 Task: Create a section Fast Break and in the section, add a milestone Cloud-to-Cloud Integration in the project ArtisanTech
Action: Mouse moved to (67, 275)
Screenshot: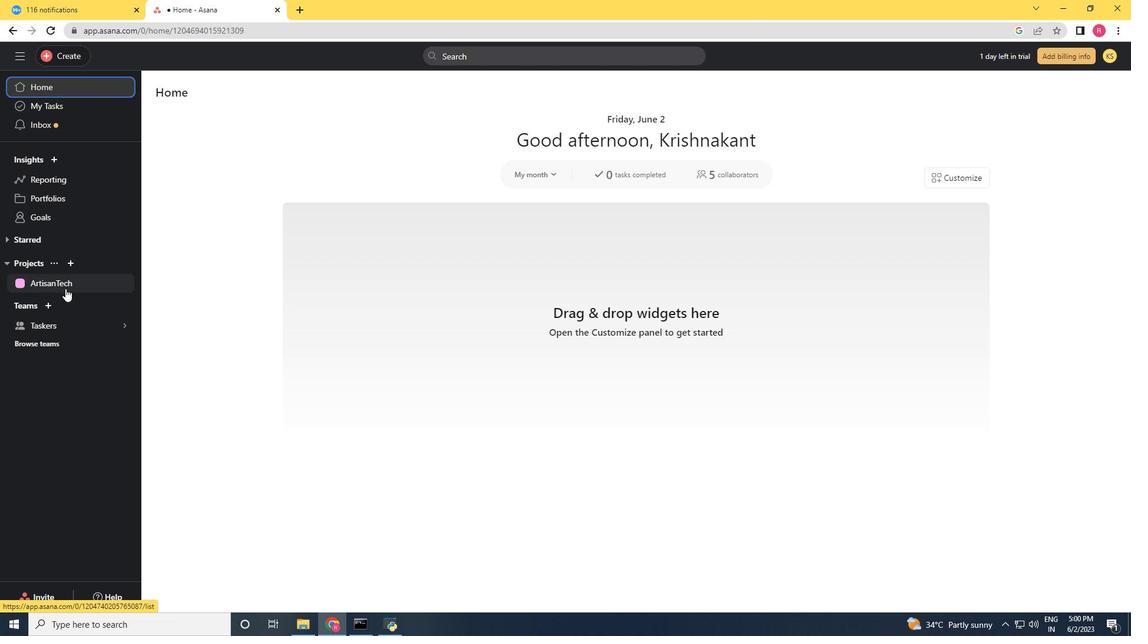 
Action: Mouse pressed left at (67, 275)
Screenshot: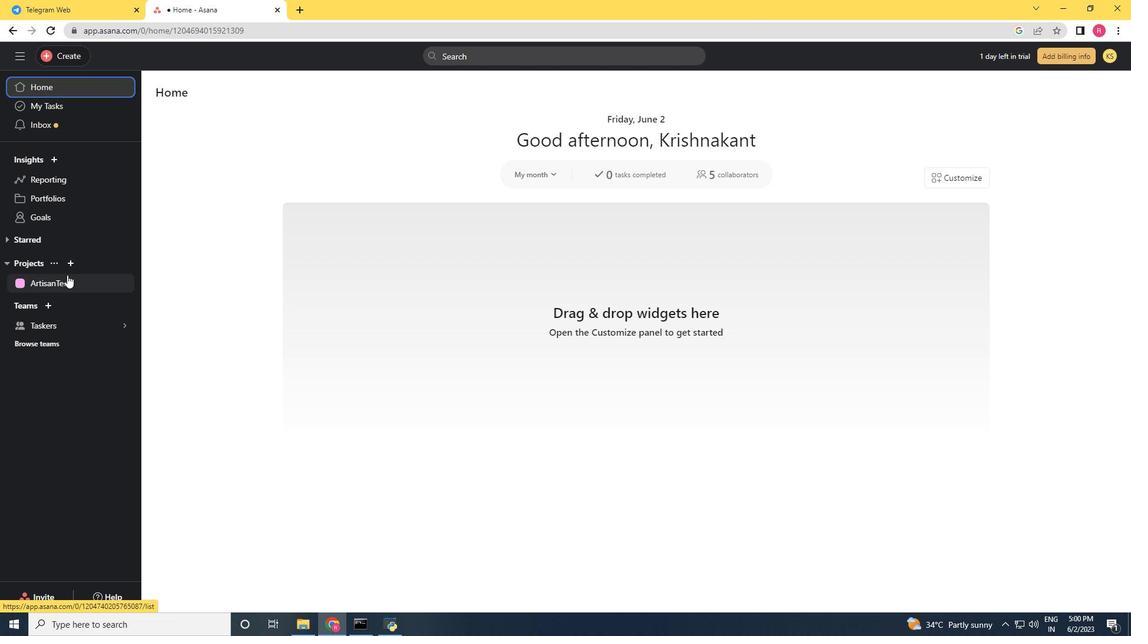 
Action: Mouse moved to (203, 550)
Screenshot: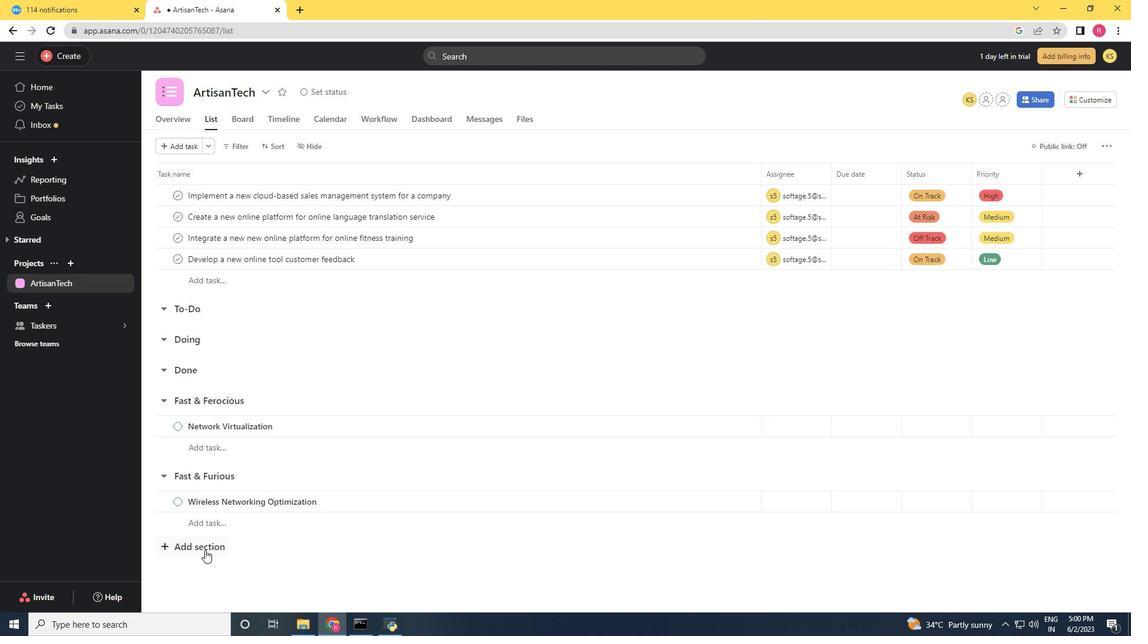 
Action: Mouse pressed left at (203, 550)
Screenshot: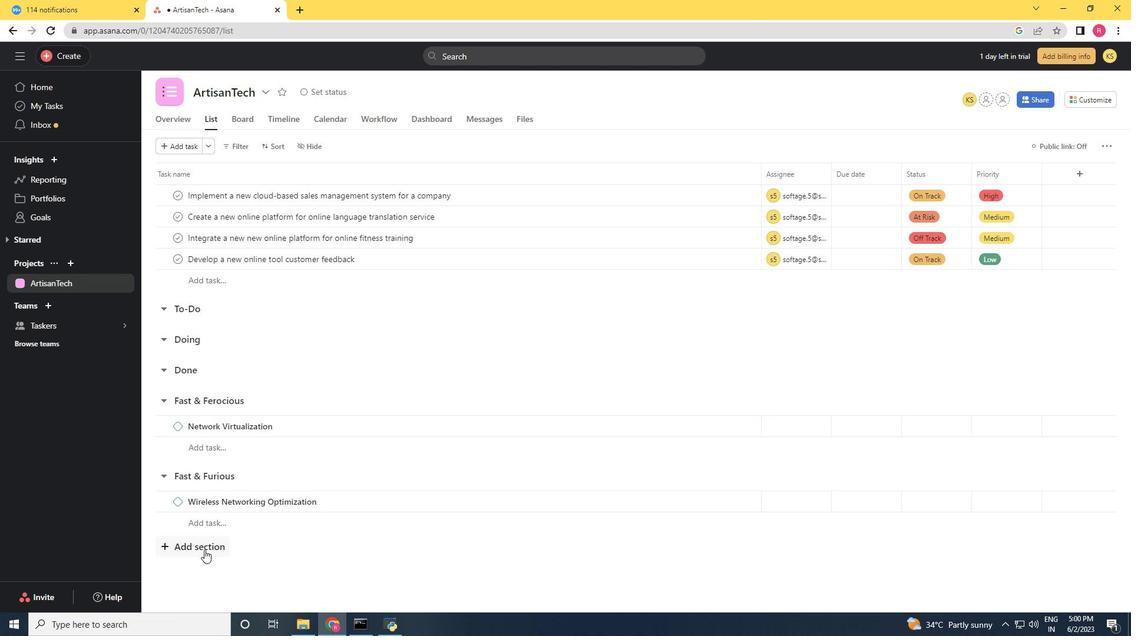
Action: Mouse moved to (99, 496)
Screenshot: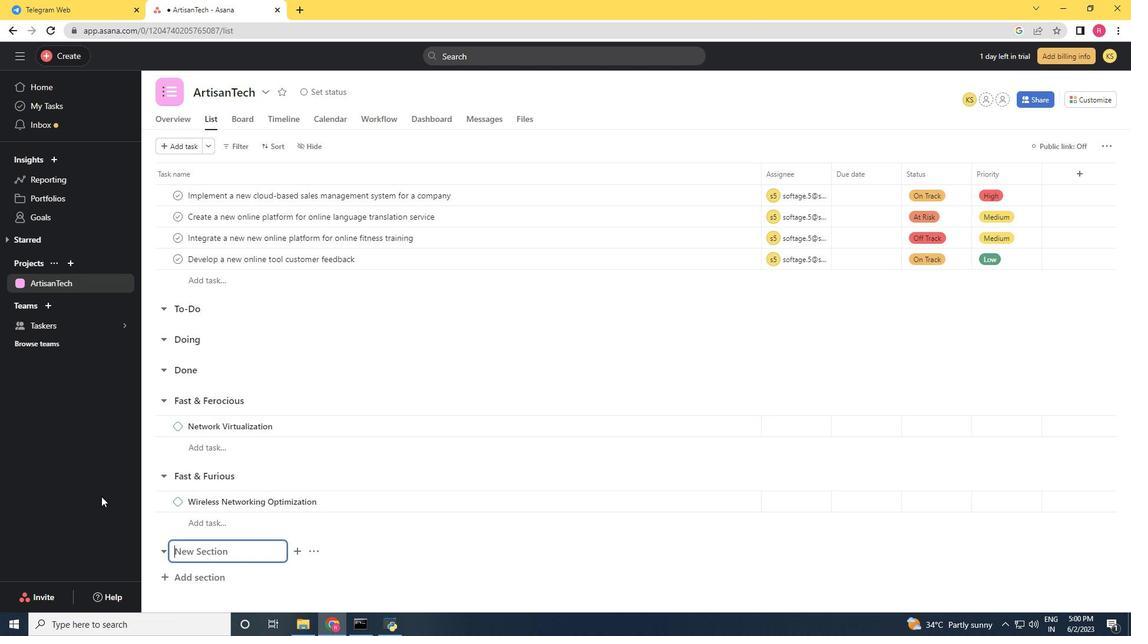 
Action: Key pressed <Key.shift><Key.shift><Key.shift><Key.shift><Key.shift><Key.shift><Key.shift><Key.shift><Key.shift><Key.shift><Key.shift>Fast<Key.space><Key.shift>Break
Screenshot: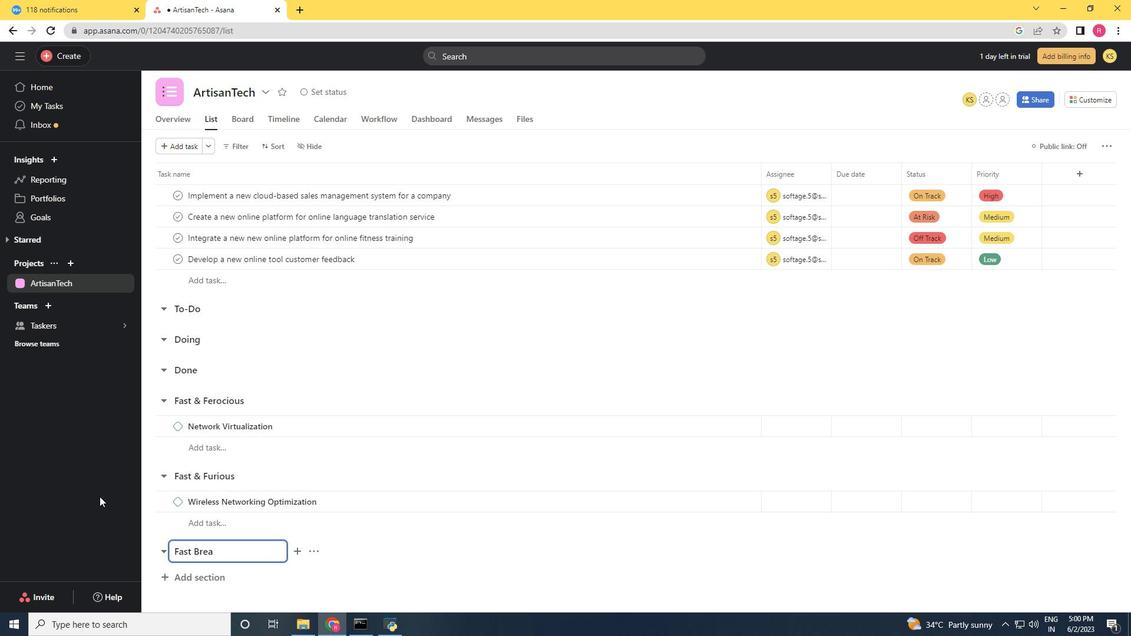 
Action: Mouse moved to (119, 486)
Screenshot: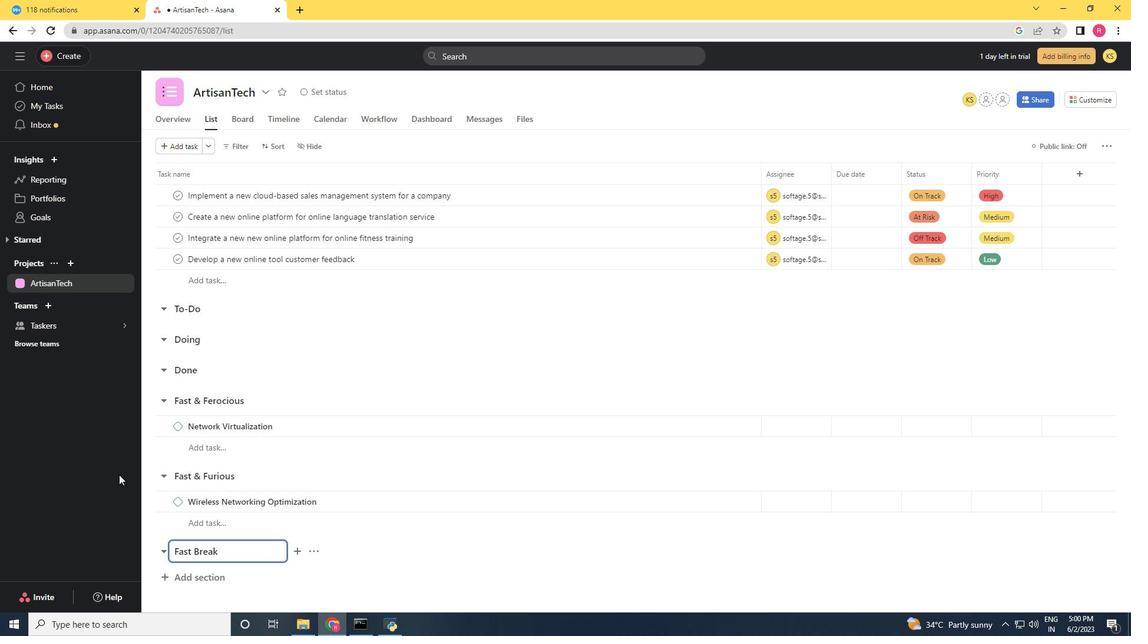 
Action: Mouse scrolled (119, 486) with delta (0, 0)
Screenshot: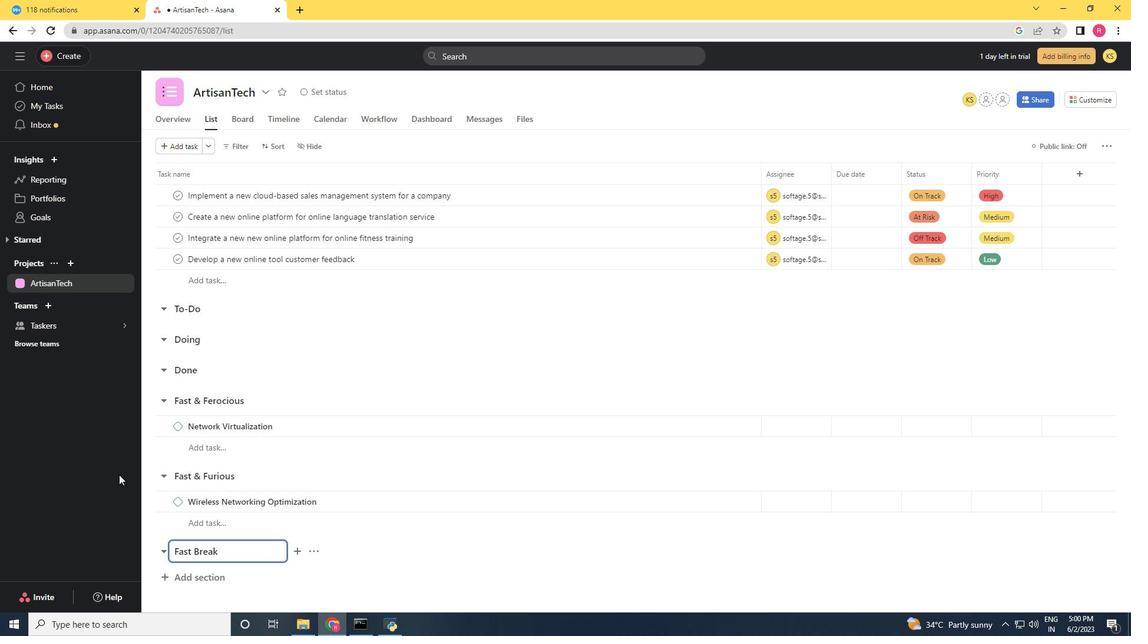 
Action: Mouse moved to (120, 493)
Screenshot: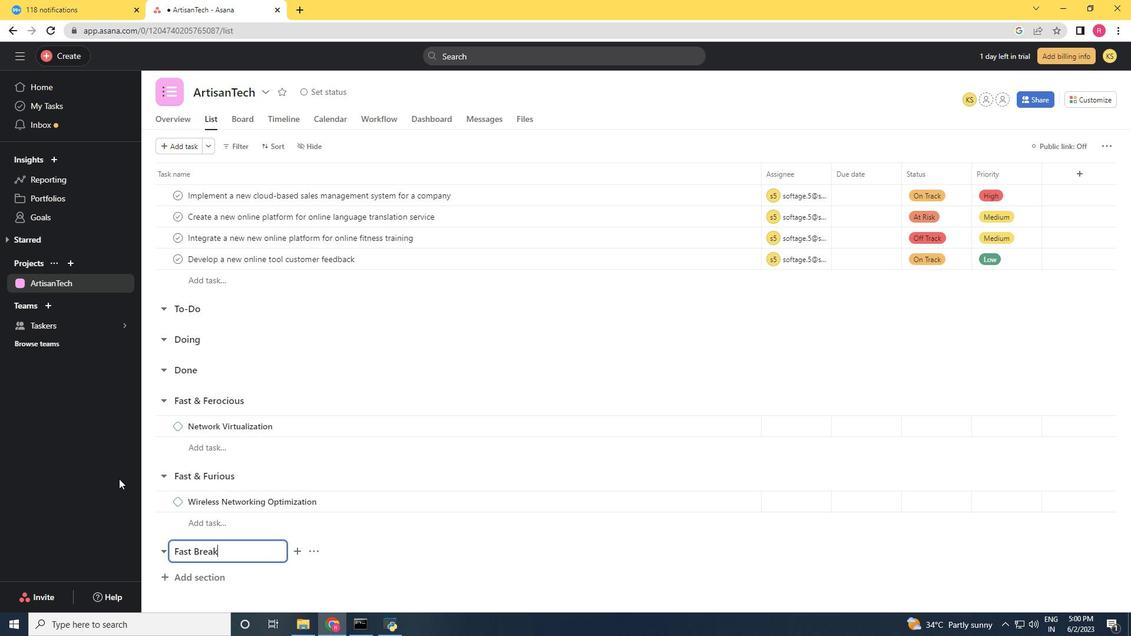 
Action: Mouse scrolled (120, 493) with delta (0, 0)
Screenshot: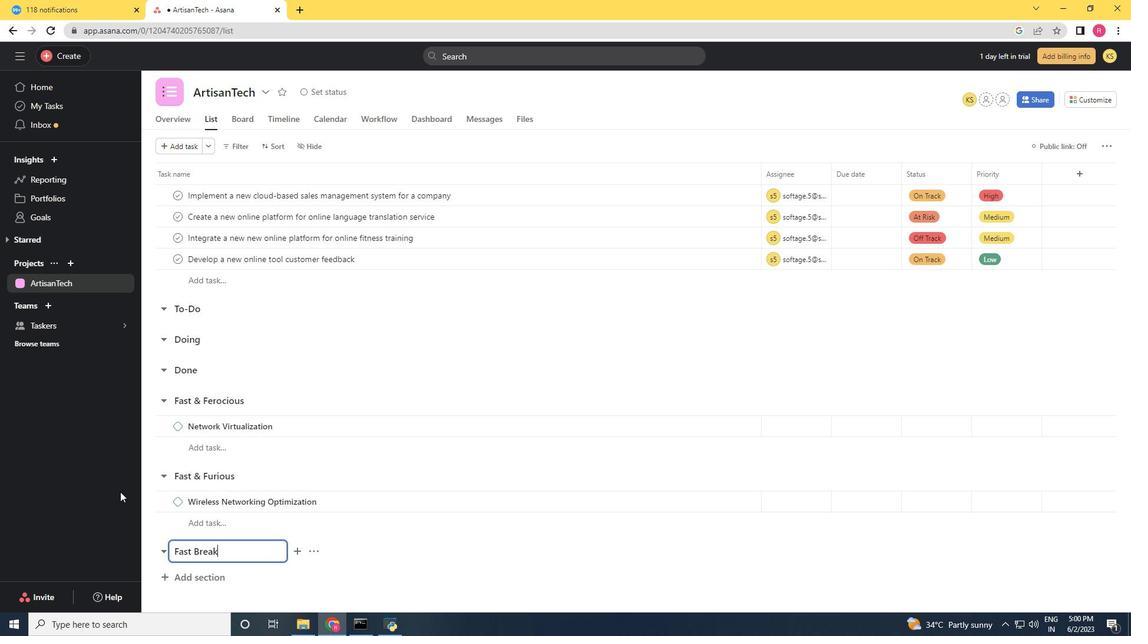 
Action: Mouse moved to (192, 549)
Screenshot: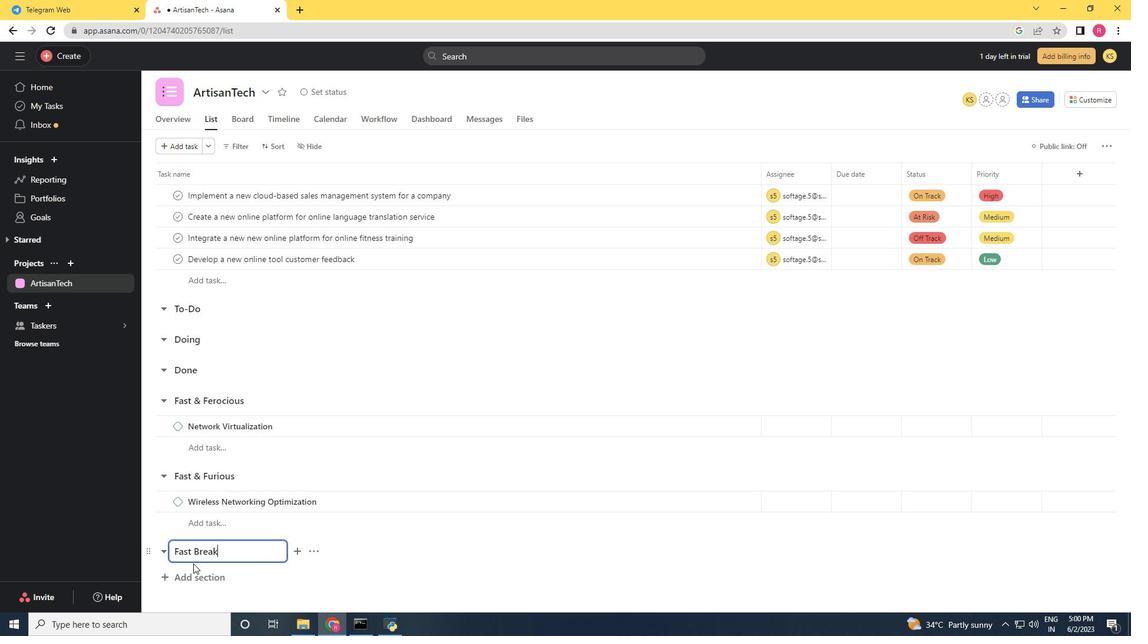
Action: Key pressed <Key.enter><Key.shift><Key.shift><Key.shift><Key.shift><Key.shift><Key.shift>Cloud<Key.space><Key.backspace>-to-<Key.shift>Cloud<Key.space><Key.shift>Integratio
Screenshot: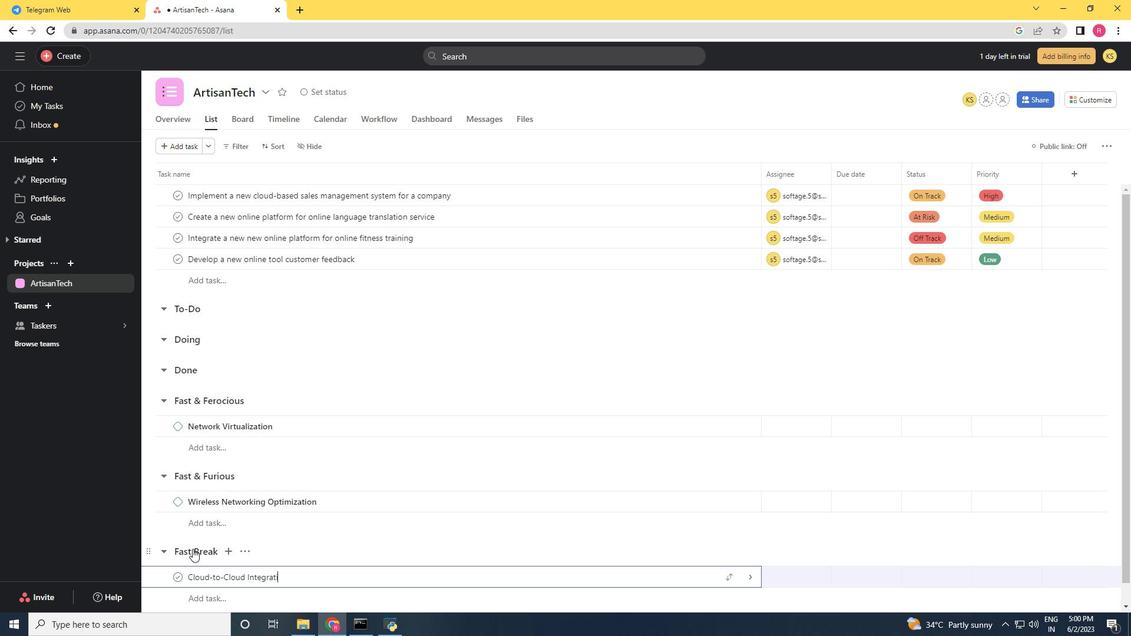 
Action: Mouse moved to (192, 549)
Screenshot: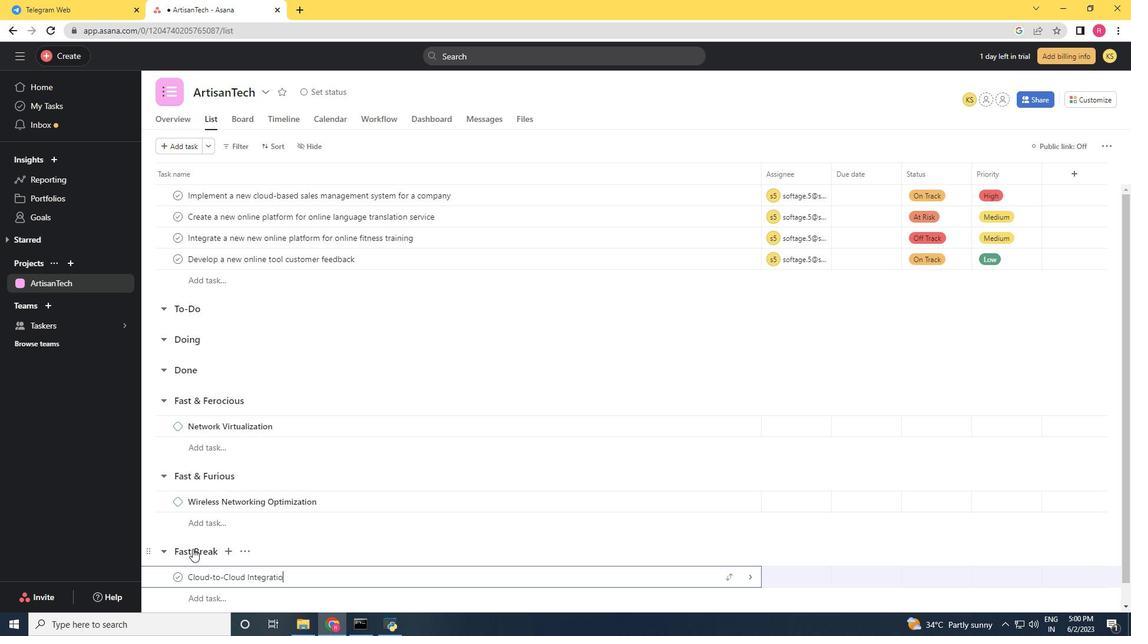 
Action: Key pressed n
Screenshot: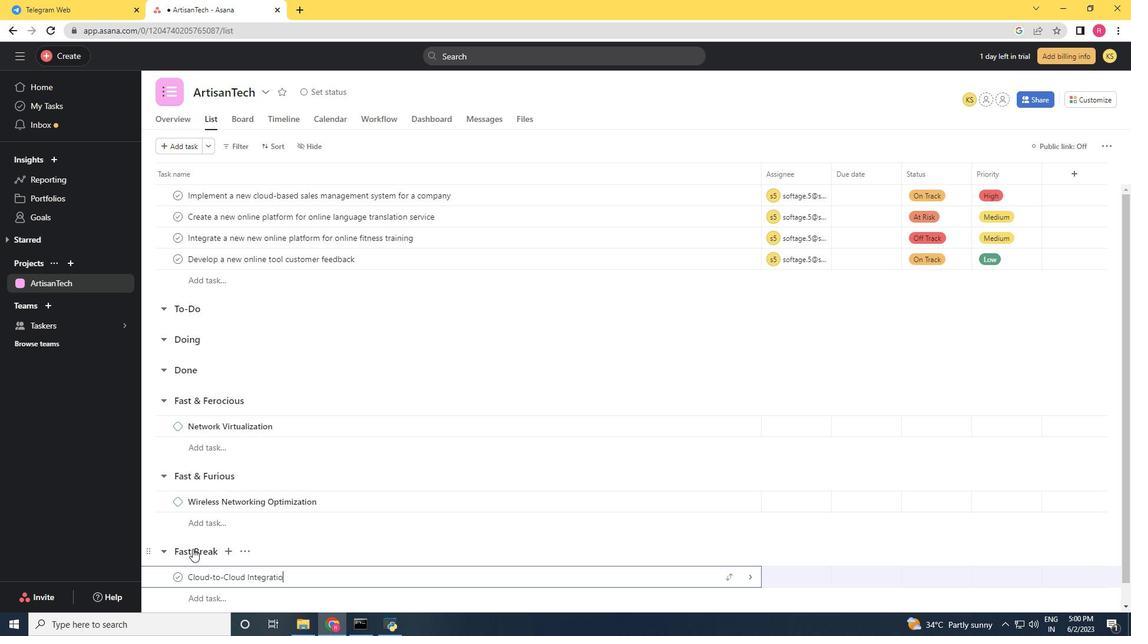 
Action: Mouse moved to (295, 509)
Screenshot: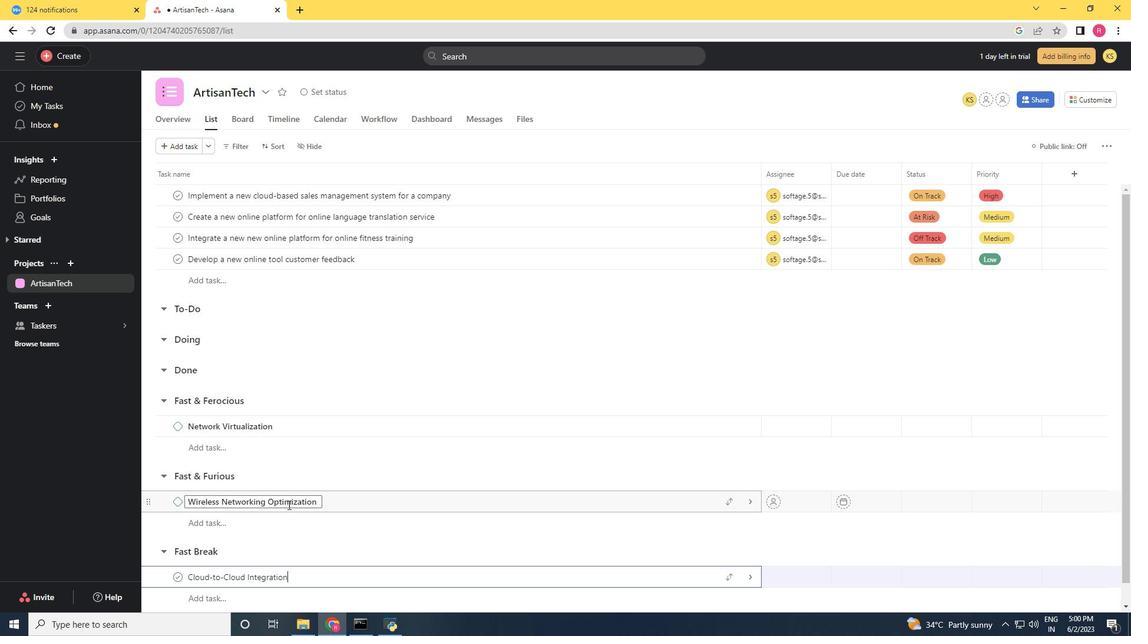 
Action: Mouse scrolled (295, 508) with delta (0, 0)
Screenshot: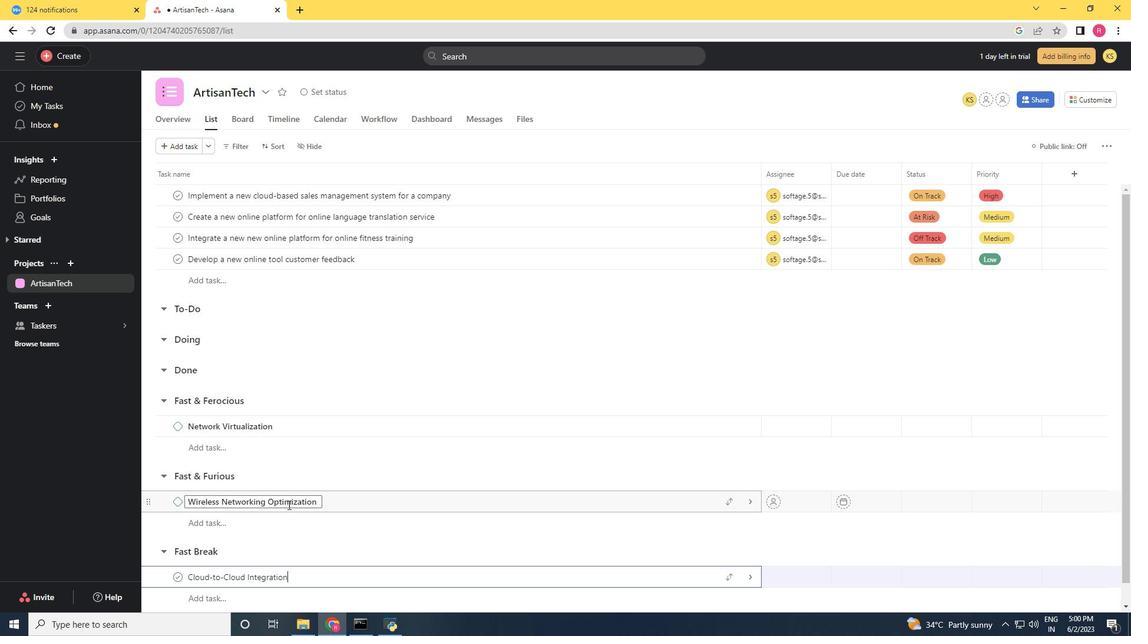 
Action: Mouse moved to (296, 512)
Screenshot: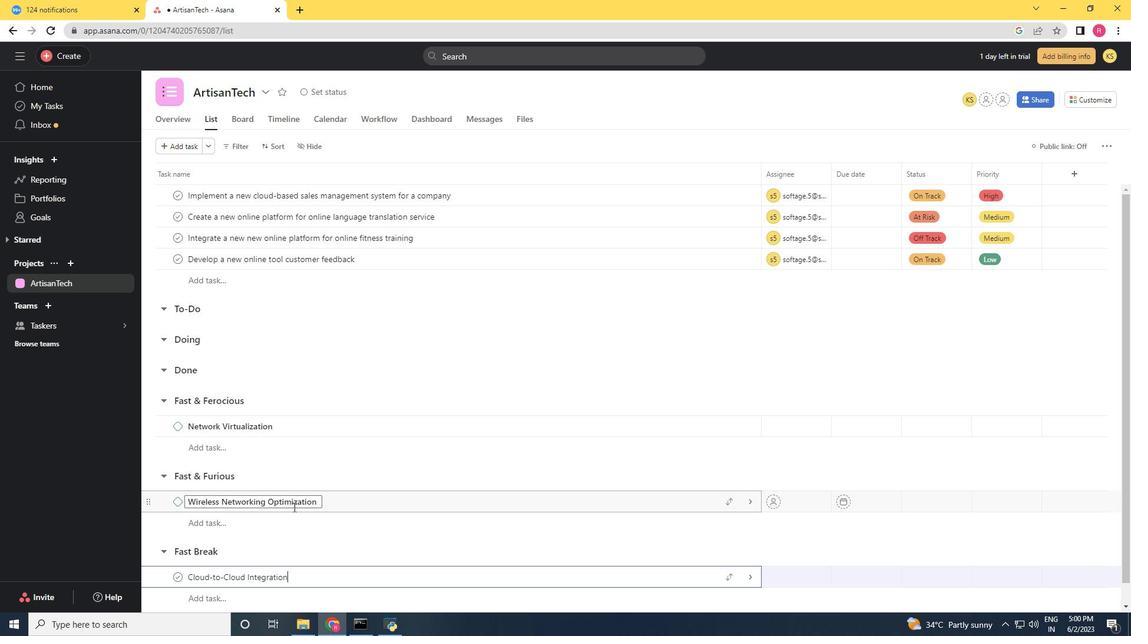 
Action: Mouse scrolled (296, 511) with delta (0, 0)
Screenshot: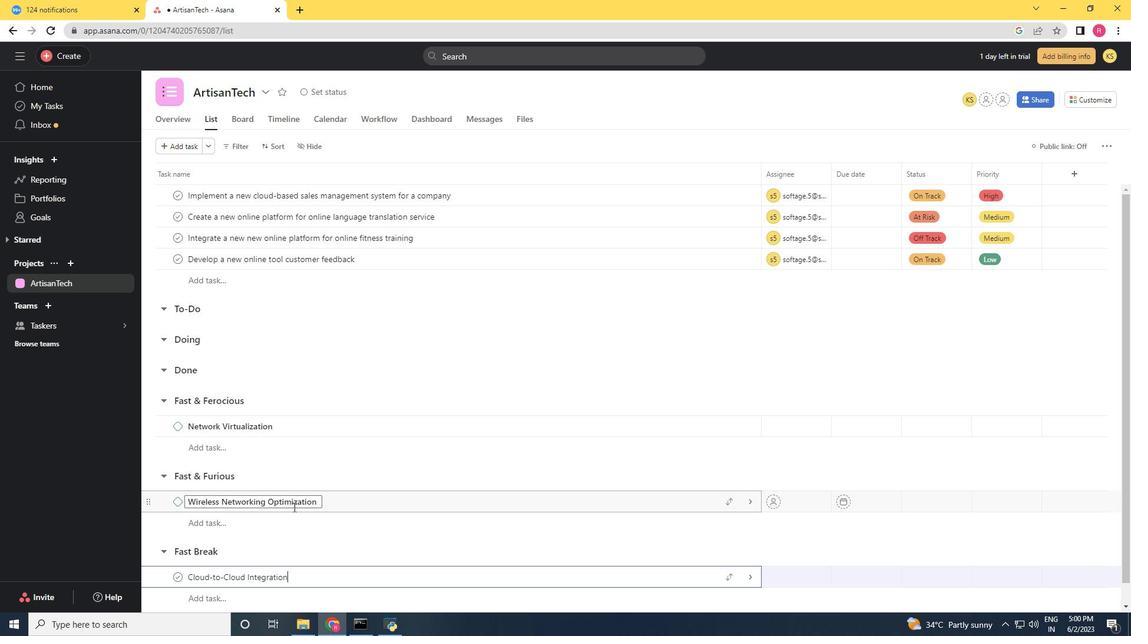 
Action: Mouse moved to (325, 558)
Screenshot: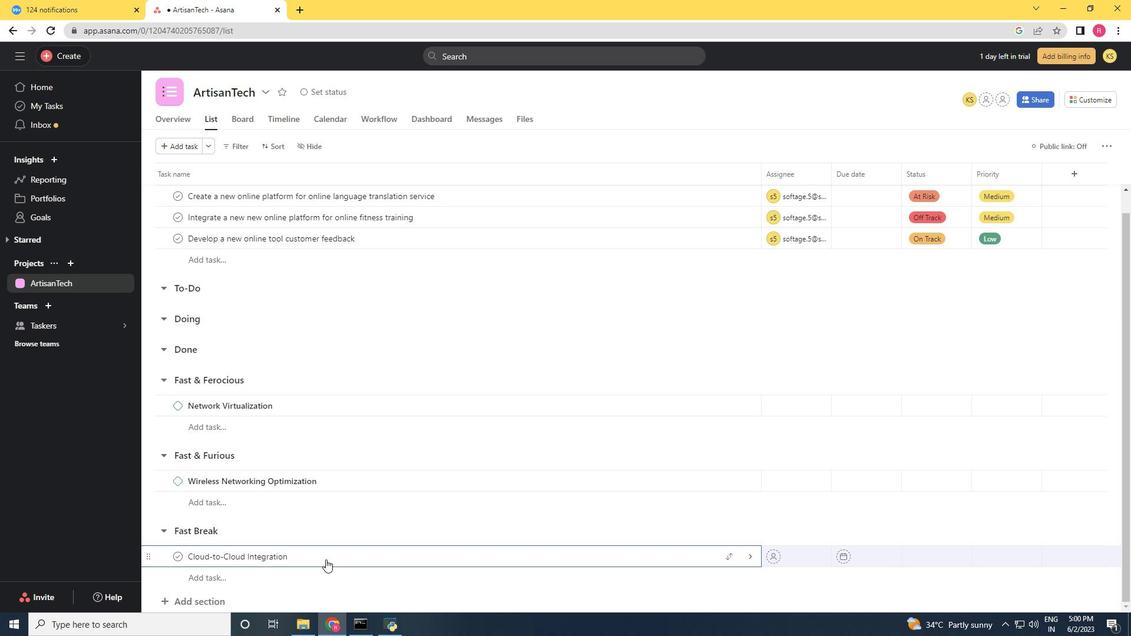 
Action: Mouse pressed right at (325, 558)
Screenshot: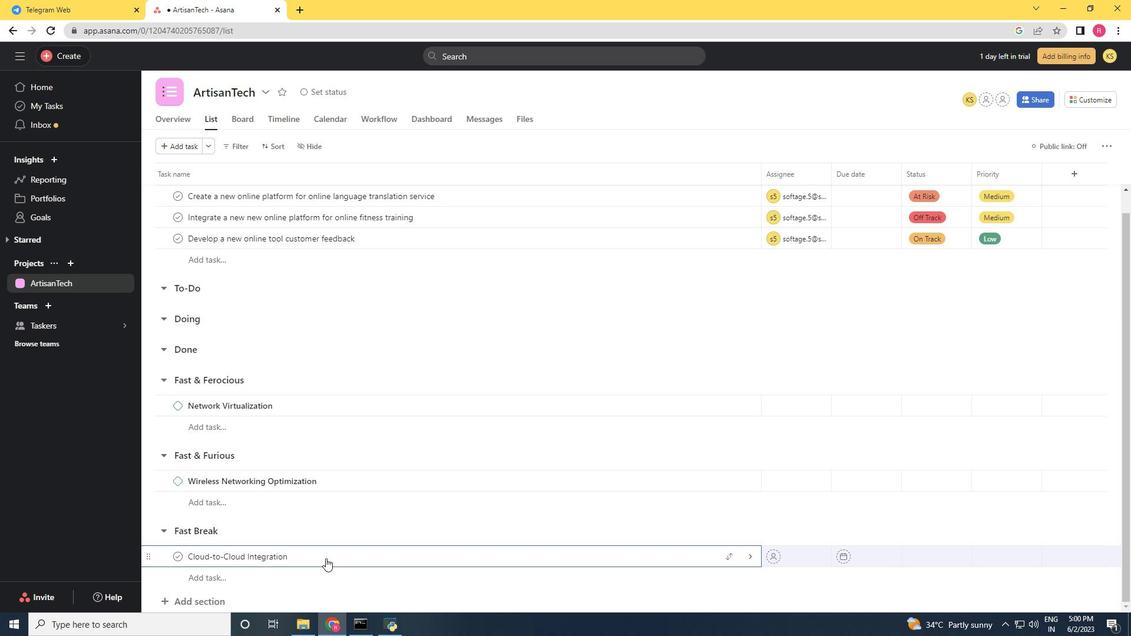 
Action: Mouse moved to (363, 505)
Screenshot: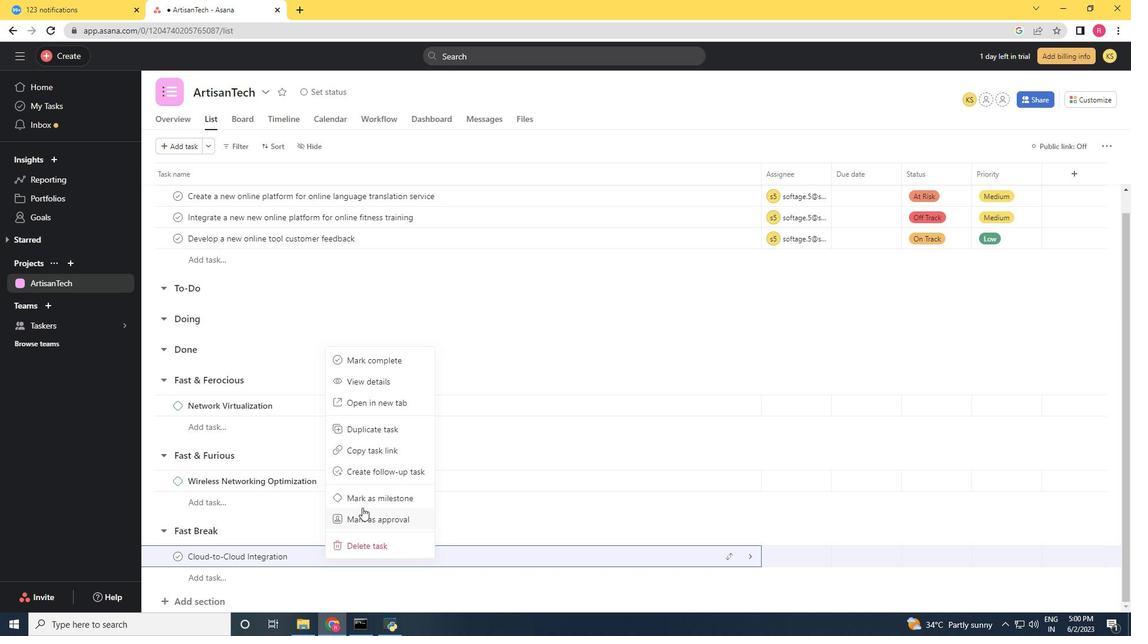 
Action: Mouse pressed left at (363, 505)
Screenshot: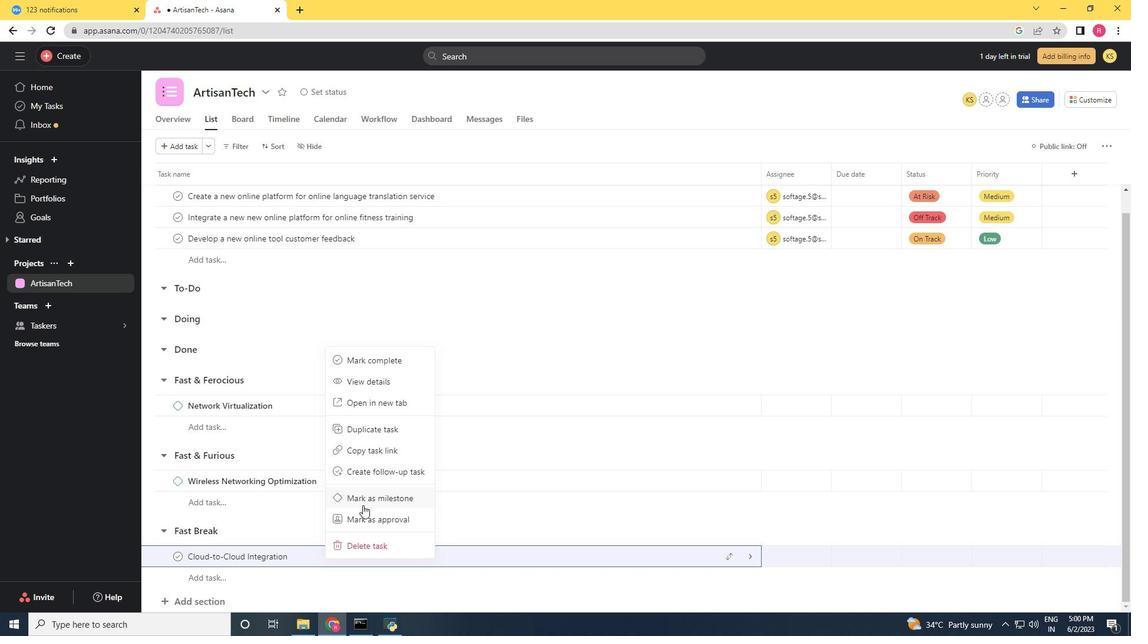 
Action: Mouse moved to (324, 612)
Screenshot: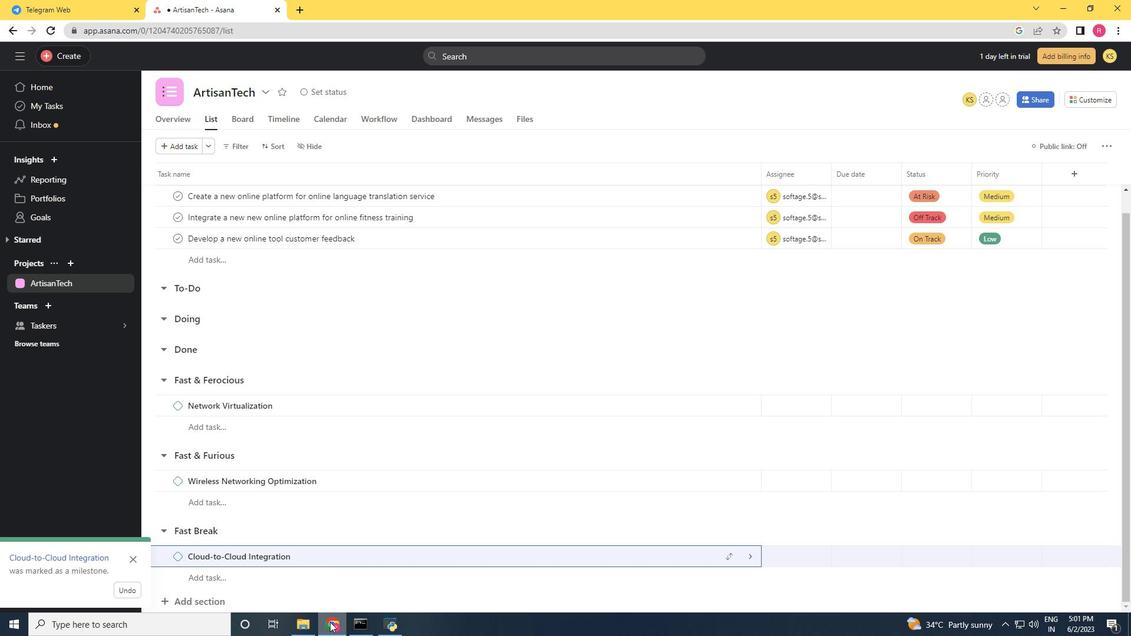 
